 Task: In the  document Respectingdifferencesletter.rtf Insert the command  'Suggesting 'Email the file to   'softage.3@softage.net', with message attached Action Required: This requires your review and response. and file type: Plain Text
Action: Mouse moved to (219, 309)
Screenshot: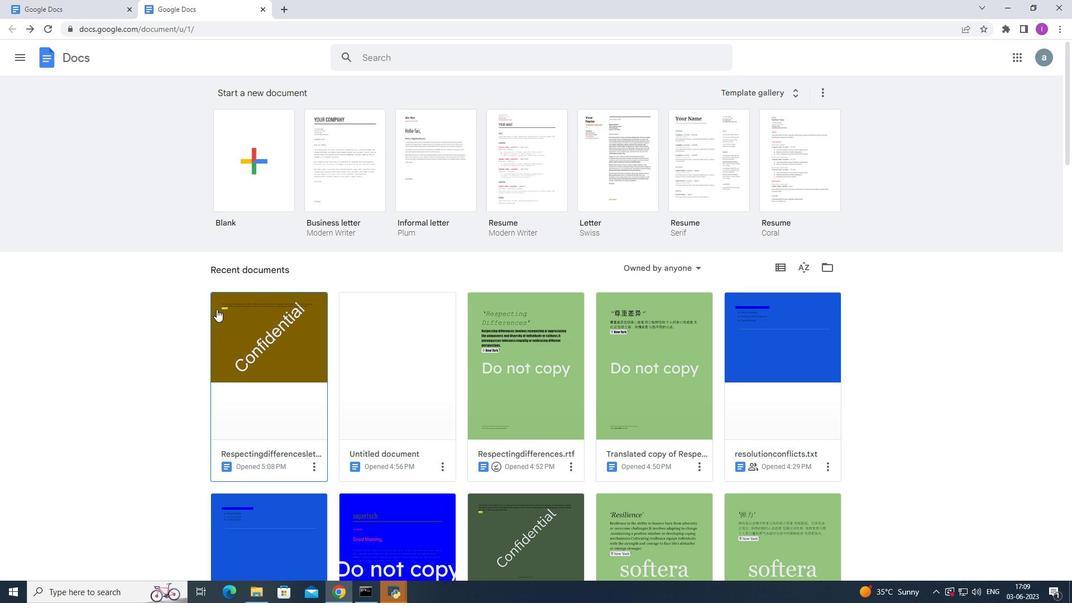 
Action: Mouse pressed left at (219, 309)
Screenshot: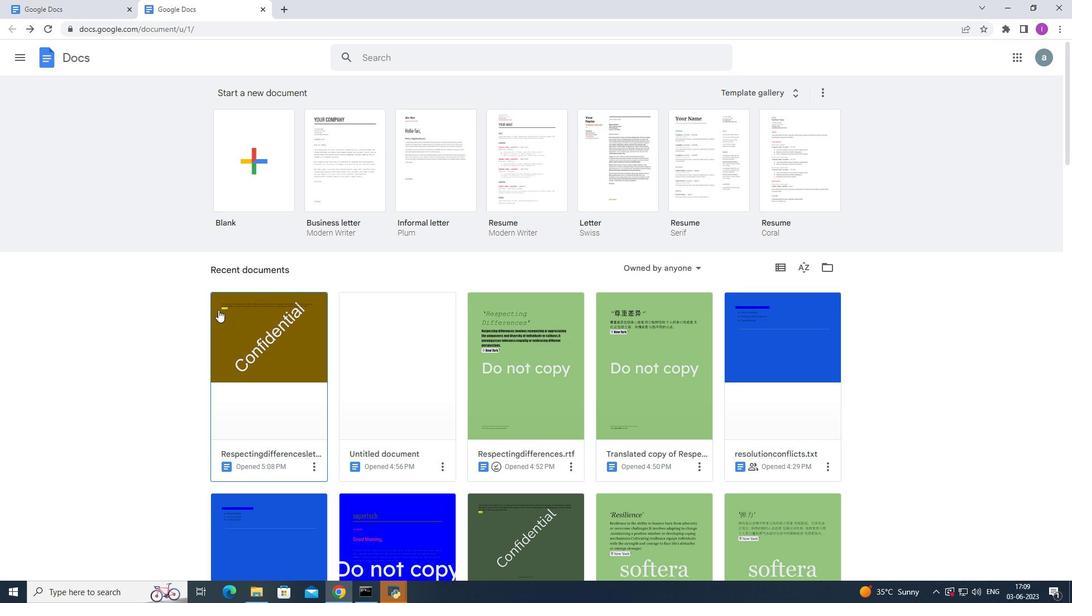 
Action: Mouse moved to (1018, 88)
Screenshot: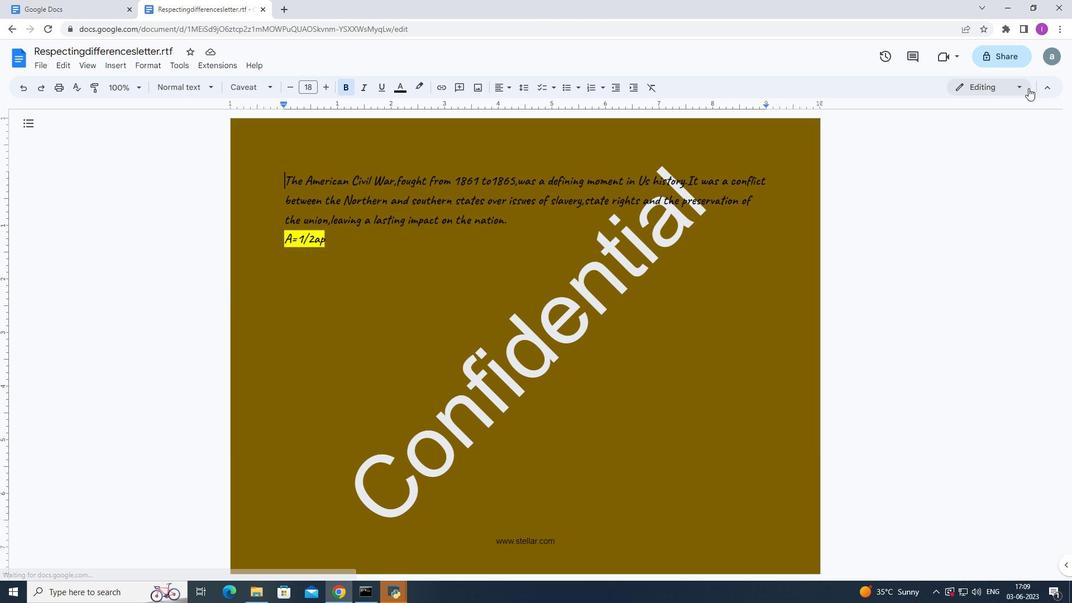 
Action: Mouse pressed left at (1018, 88)
Screenshot: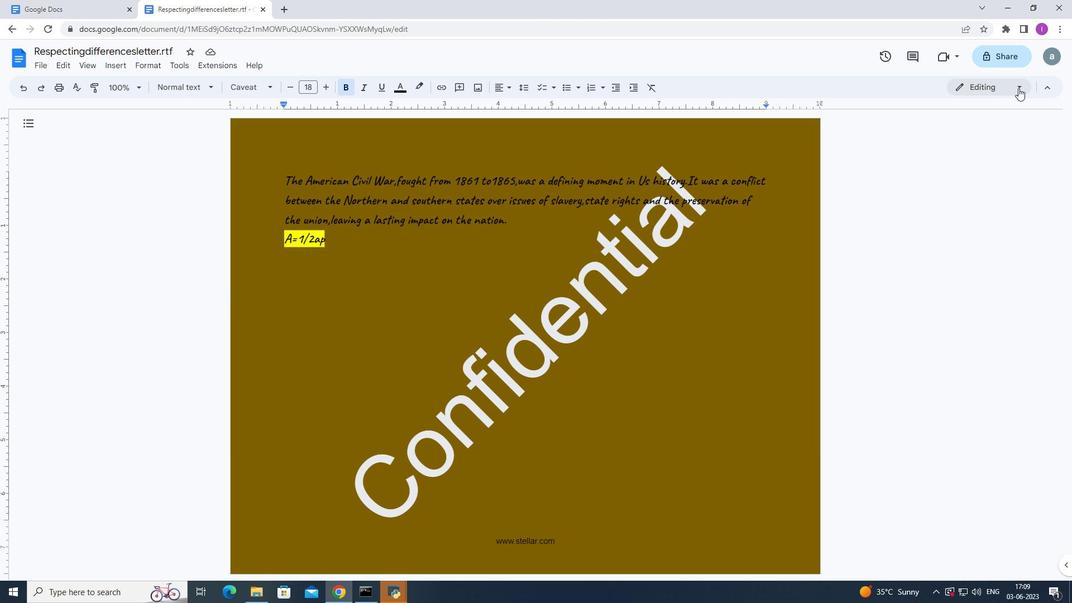 
Action: Mouse moved to (931, 137)
Screenshot: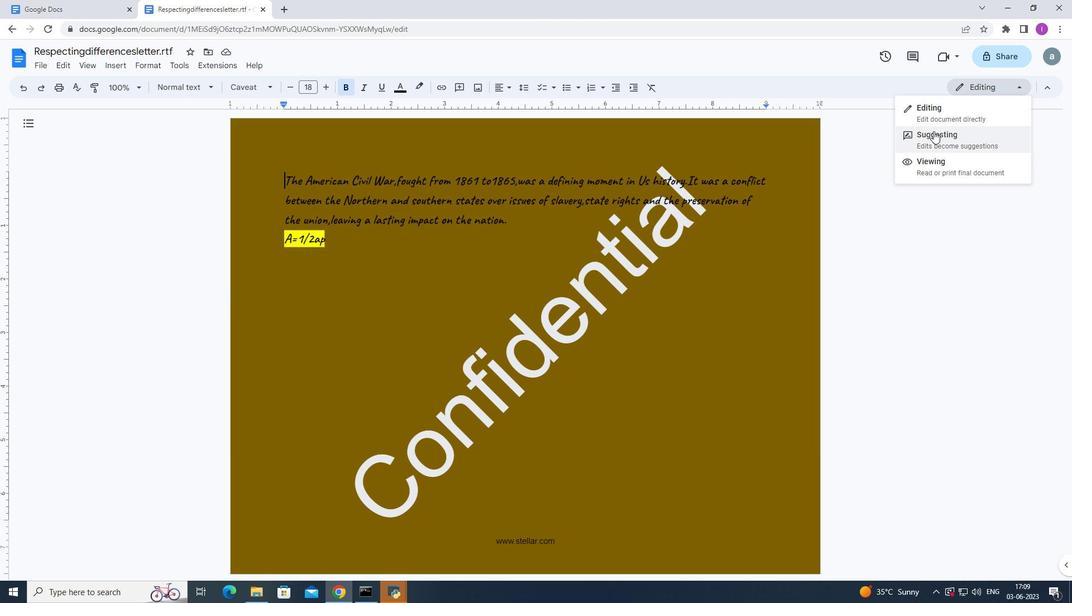 
Action: Mouse pressed left at (931, 137)
Screenshot: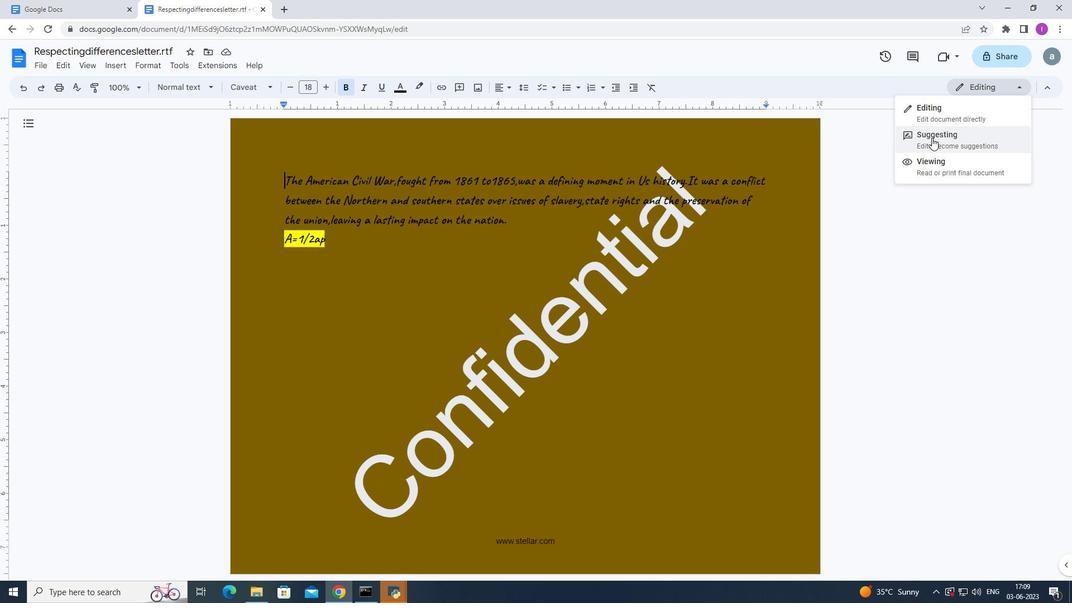 
Action: Mouse moved to (46, 65)
Screenshot: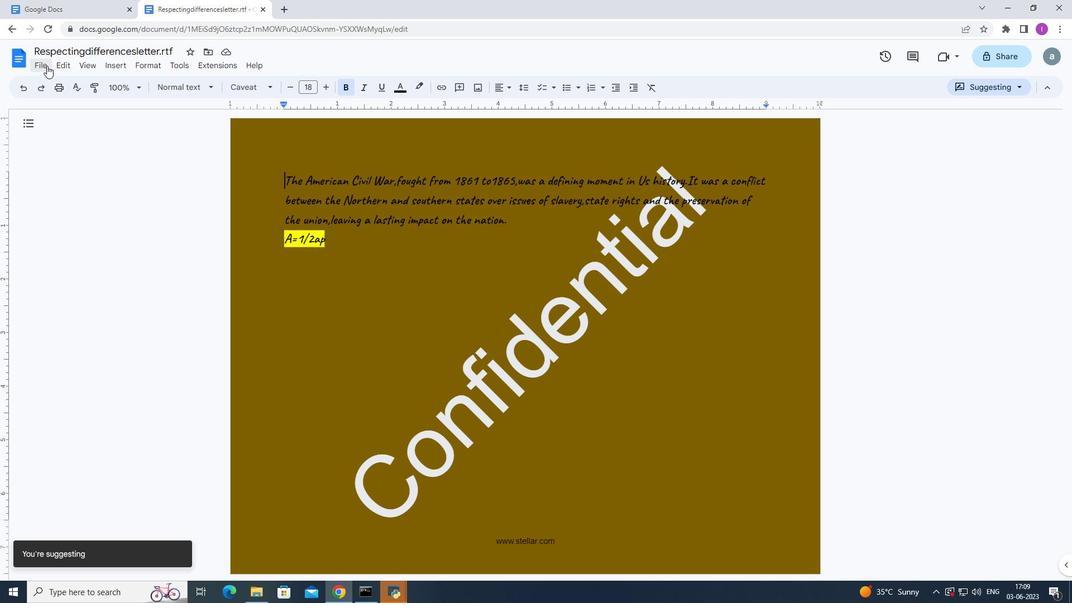 
Action: Mouse pressed left at (46, 65)
Screenshot: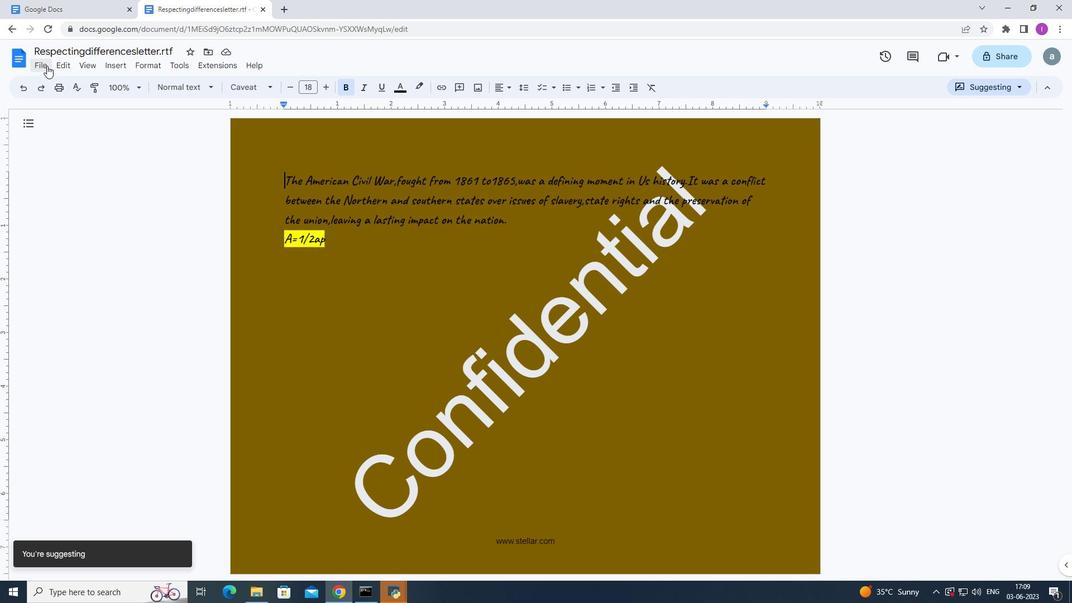 
Action: Mouse moved to (225, 167)
Screenshot: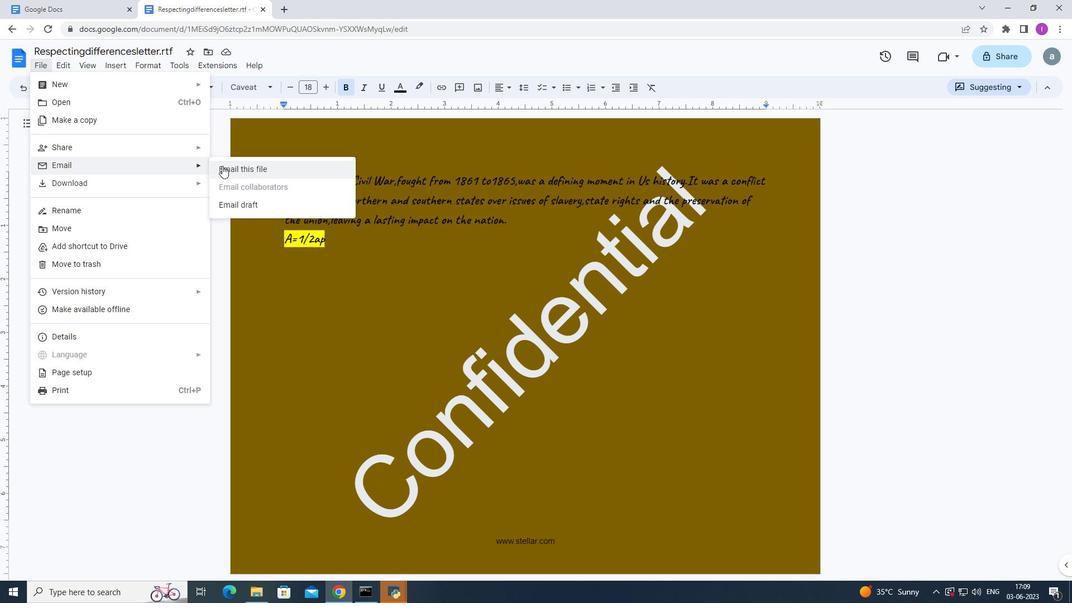 
Action: Mouse pressed left at (225, 167)
Screenshot: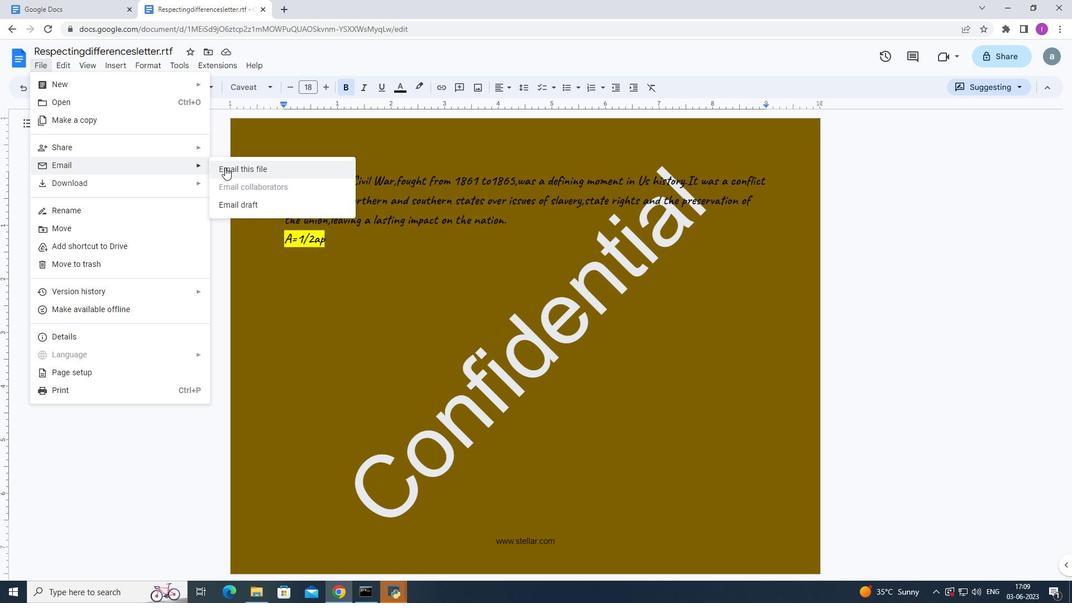 
Action: Mouse moved to (482, 254)
Screenshot: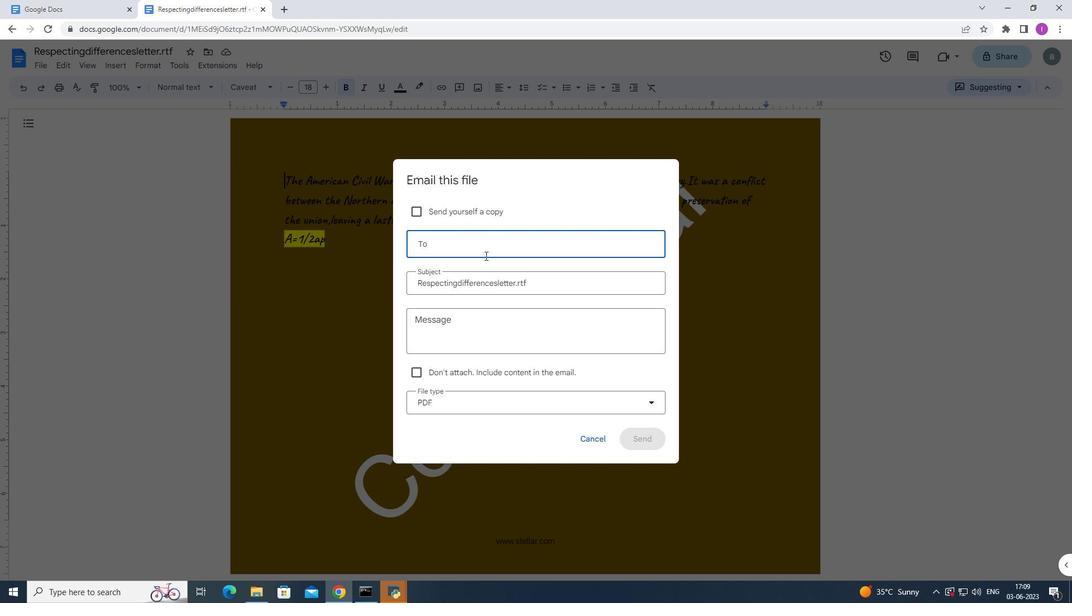 
Action: Key pressed so
Screenshot: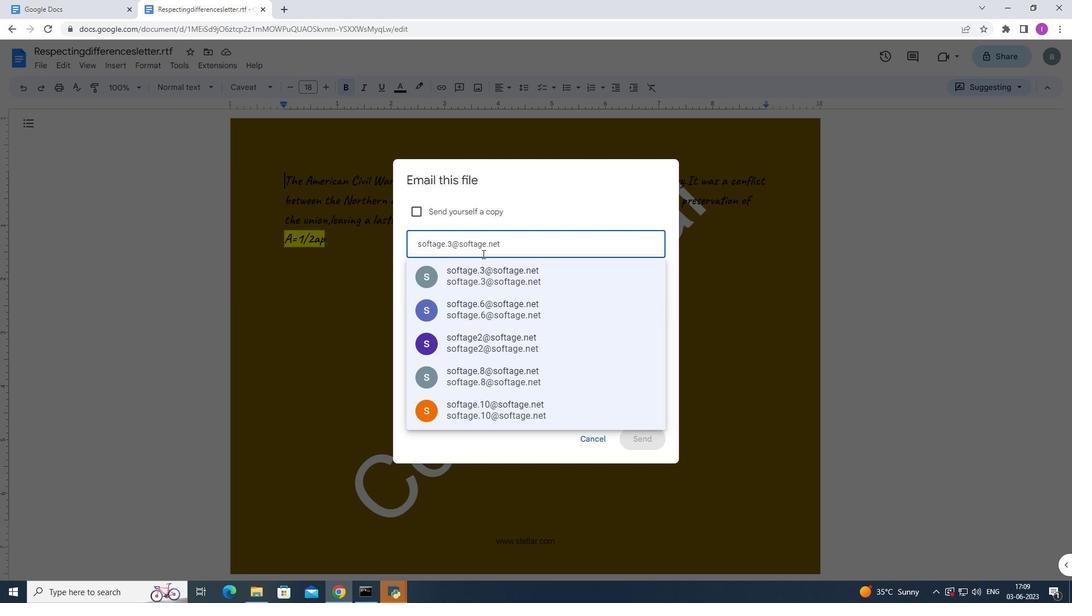 
Action: Mouse moved to (484, 273)
Screenshot: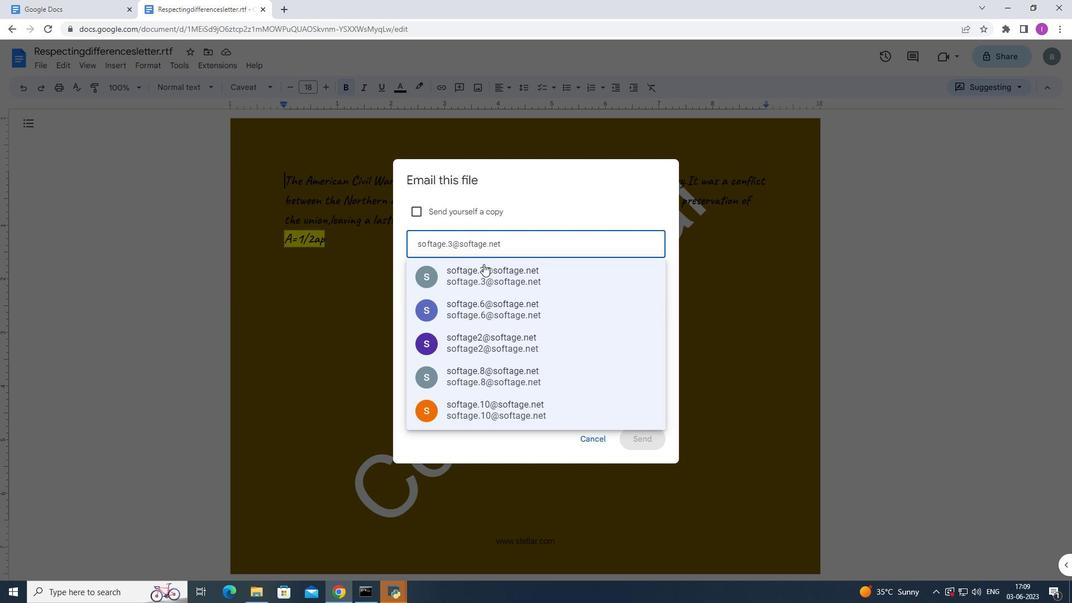 
Action: Mouse pressed left at (484, 273)
Screenshot: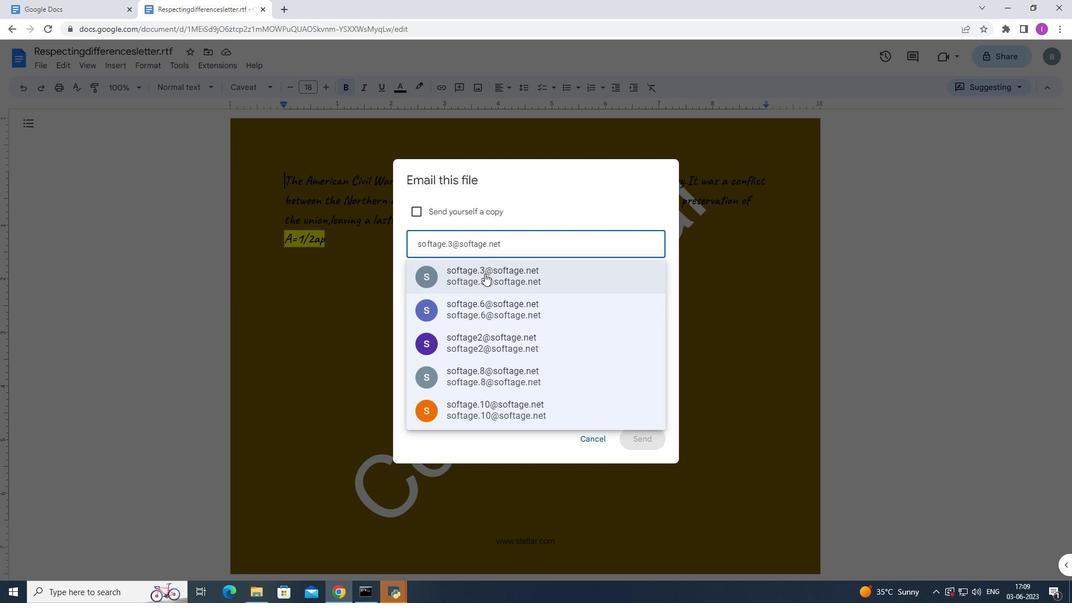 
Action: Mouse moved to (497, 340)
Screenshot: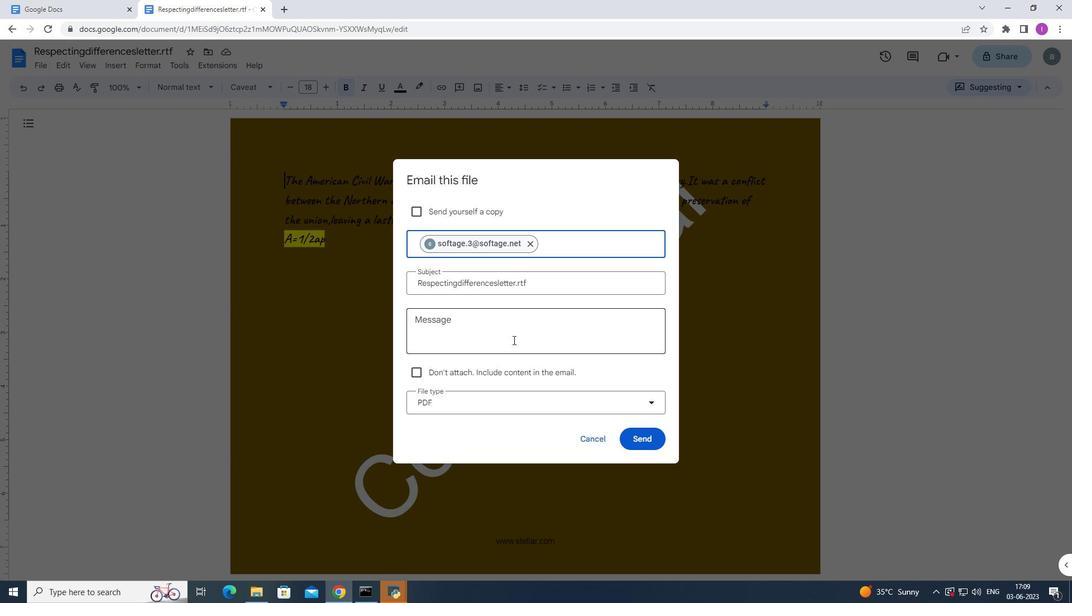 
Action: Mouse pressed left at (497, 340)
Screenshot: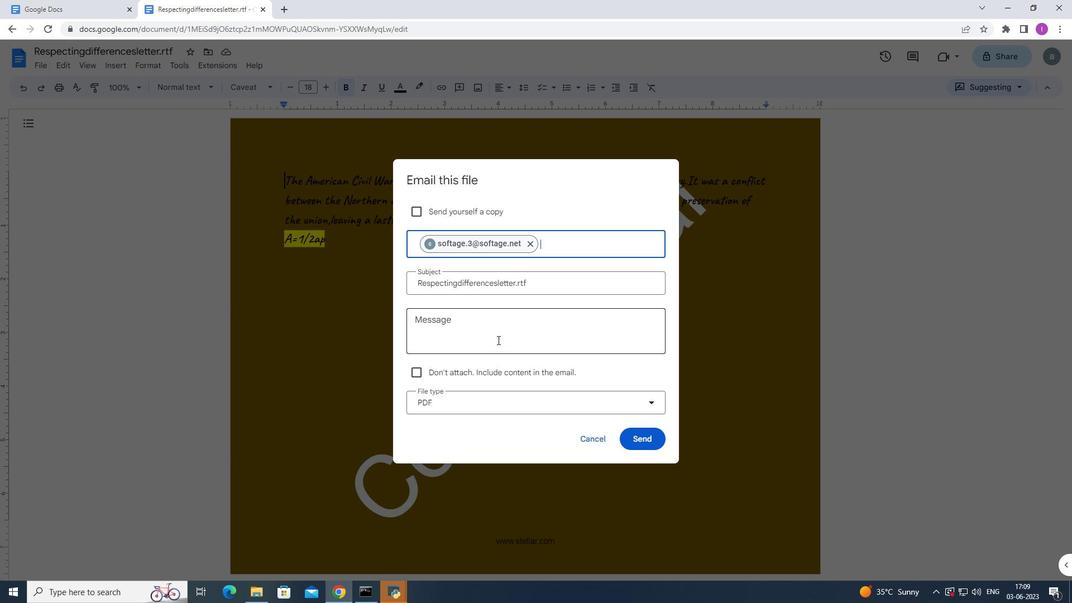 
Action: Mouse moved to (1072, 60)
Screenshot: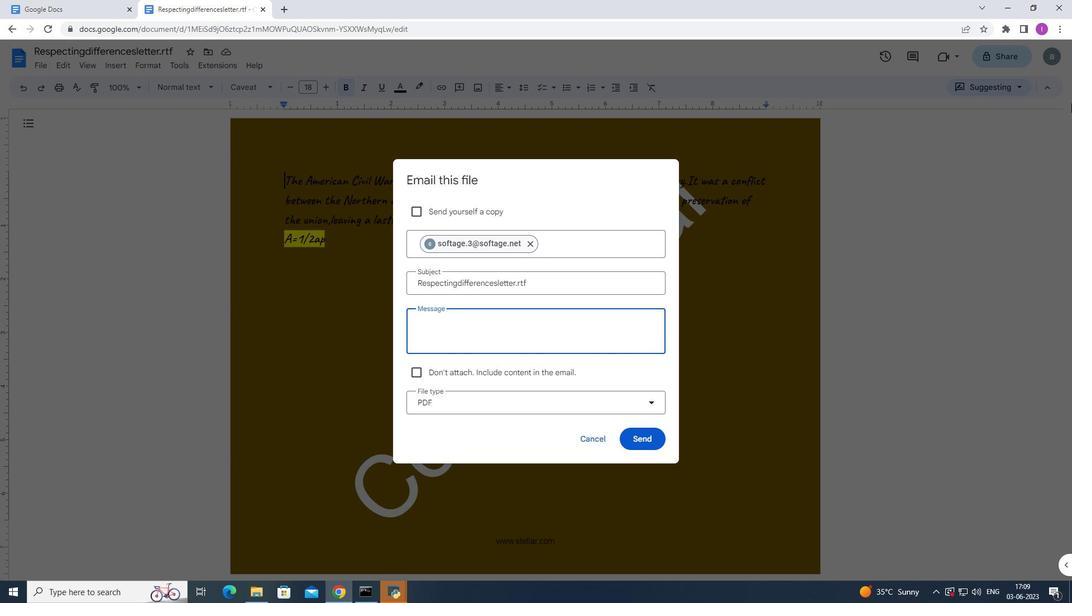 
Action: Key pressed <Key.shift>Action<Key.space><Key.shift>Required<Key.shift>:<Key.shift>Thisrequires
Screenshot: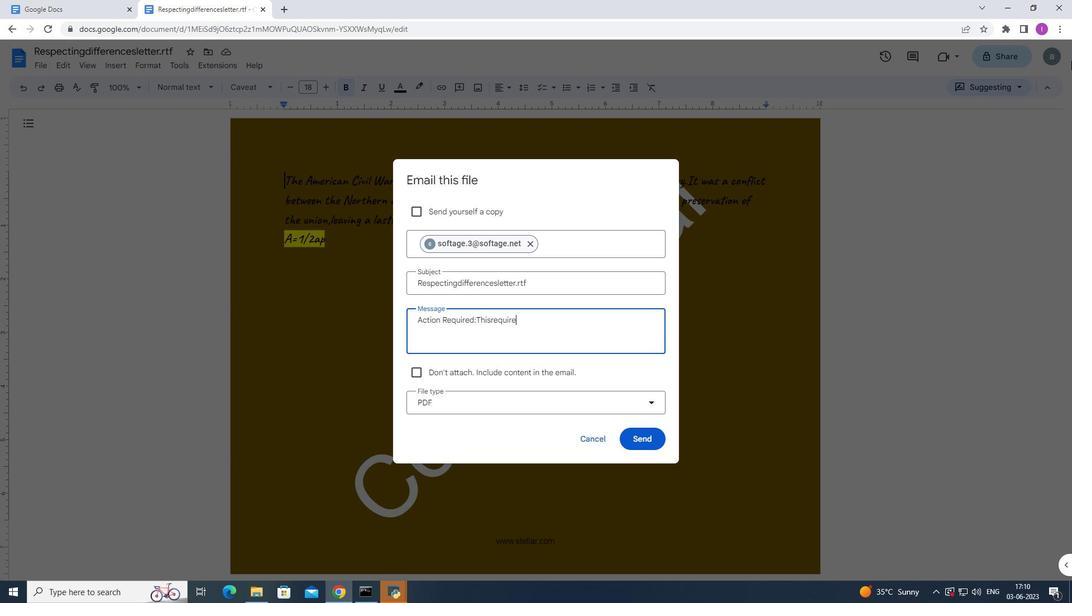 
Action: Mouse moved to (475, 319)
Screenshot: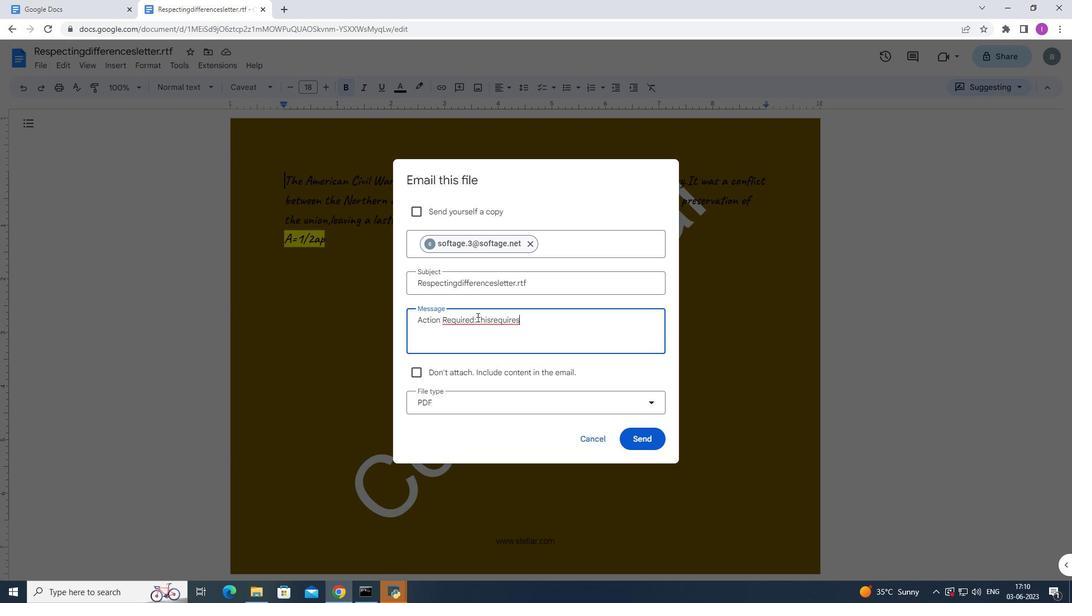 
Action: Mouse pressed left at (475, 319)
Screenshot: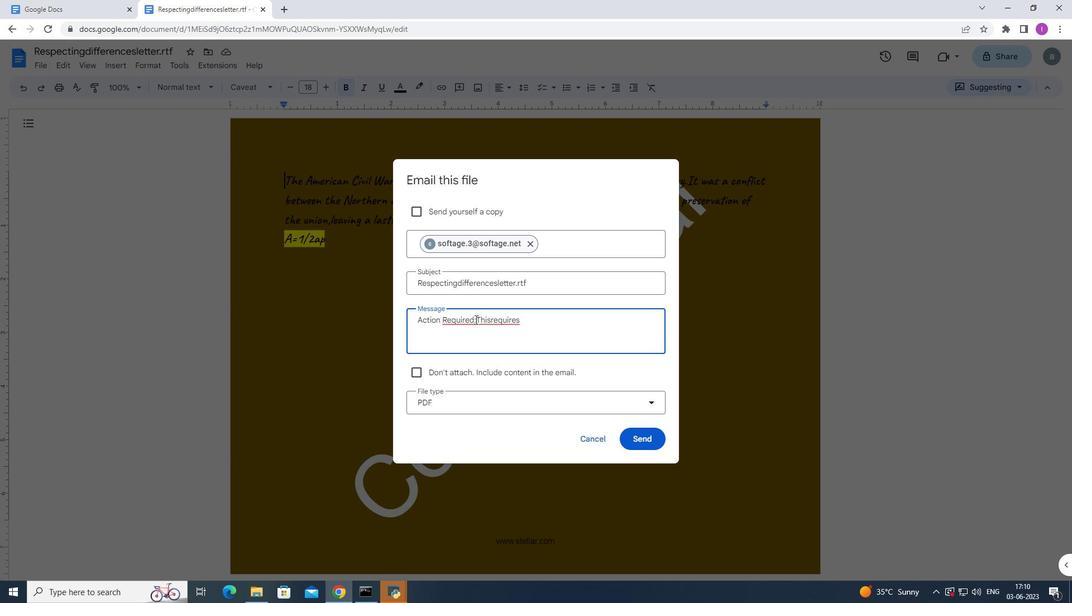 
Action: Mouse moved to (476, 319)
Screenshot: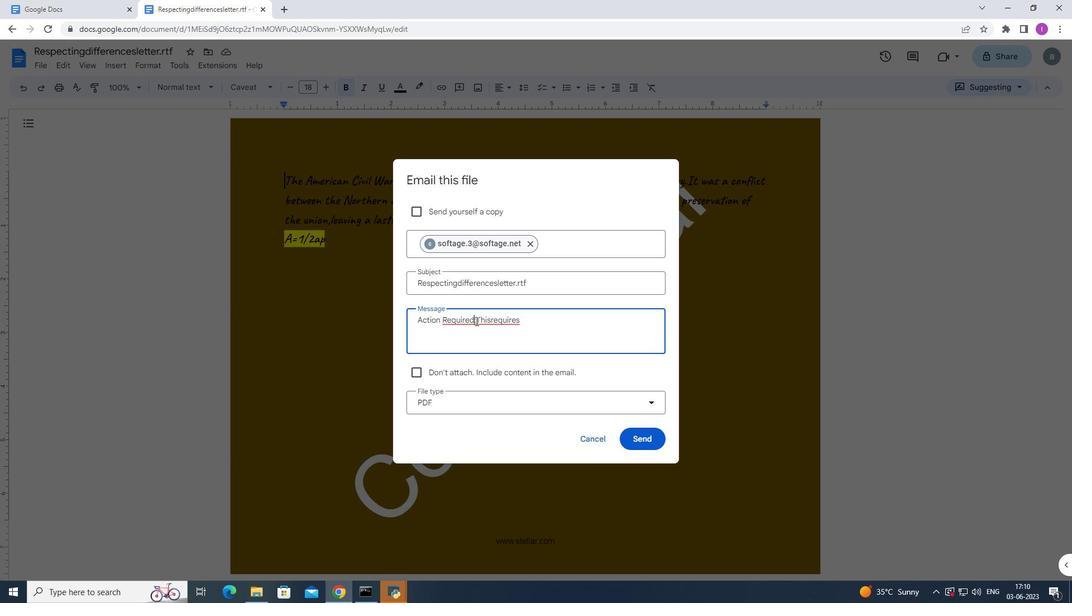 
Action: Mouse pressed left at (476, 319)
Screenshot: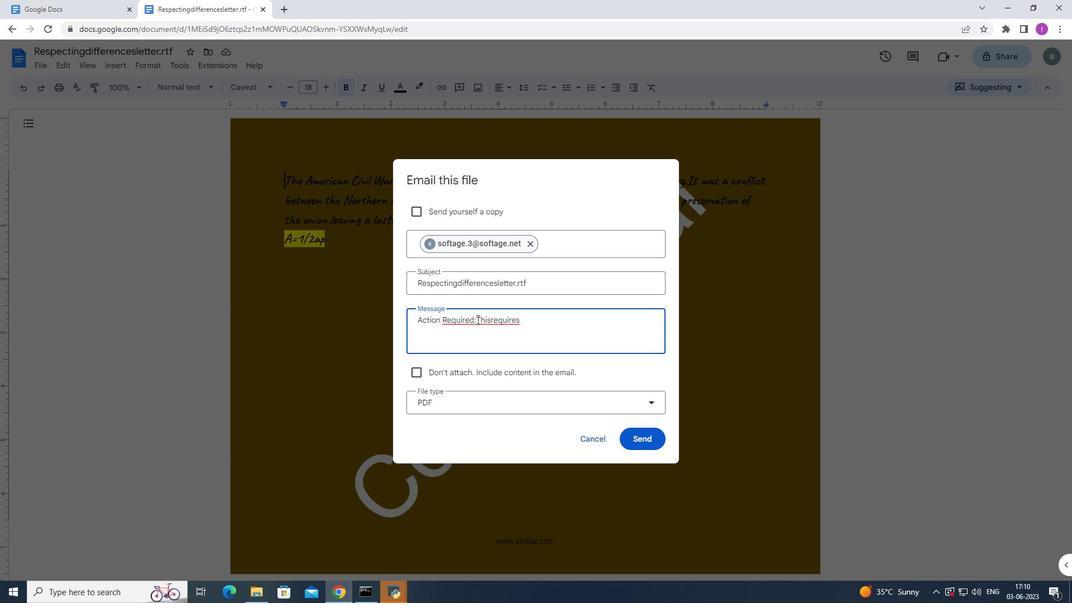 
Action: Mouse moved to (476, 320)
Screenshot: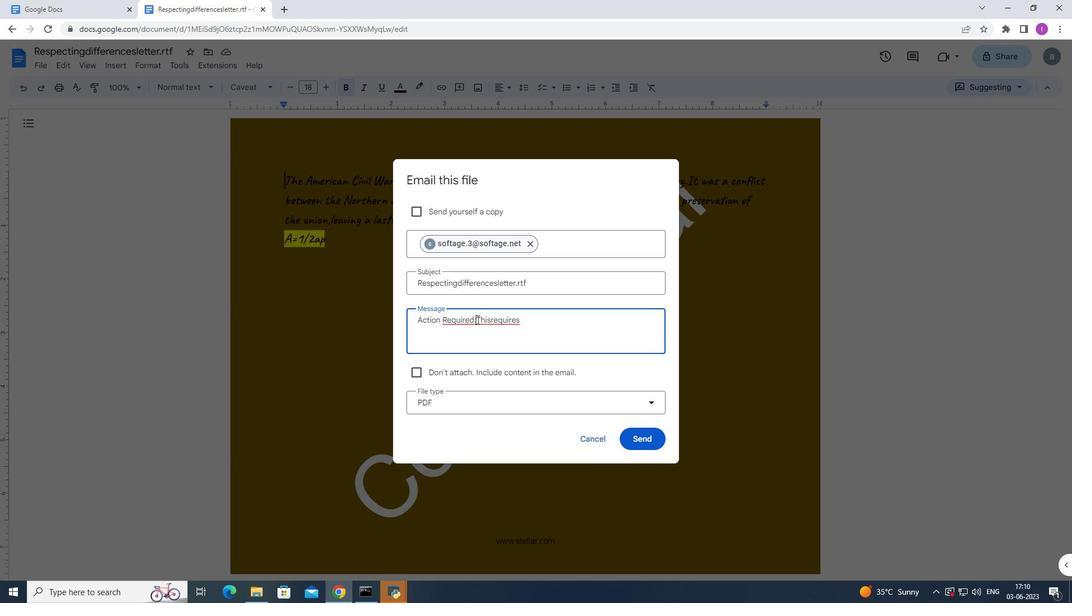 
Action: Key pressed <Key.space>
Screenshot: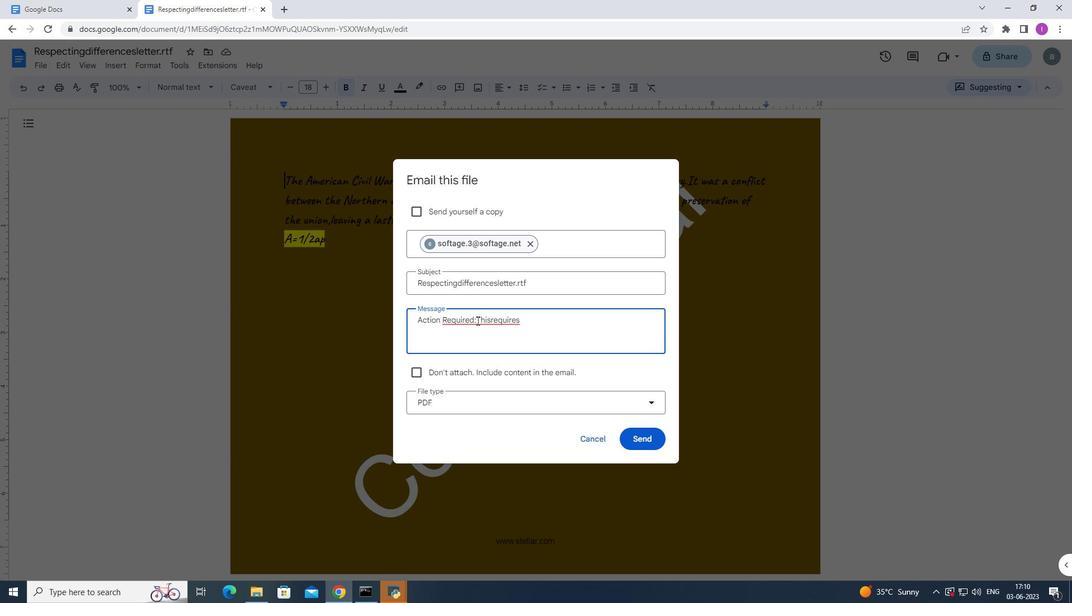 
Action: Mouse moved to (499, 322)
Screenshot: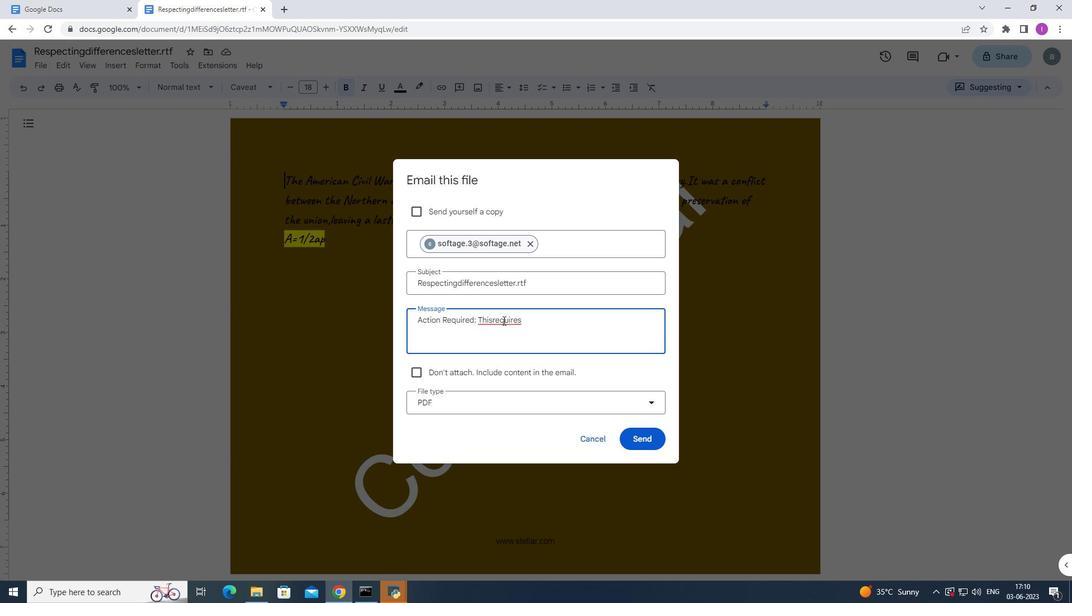 
Action: Mouse pressed left at (499, 322)
Screenshot: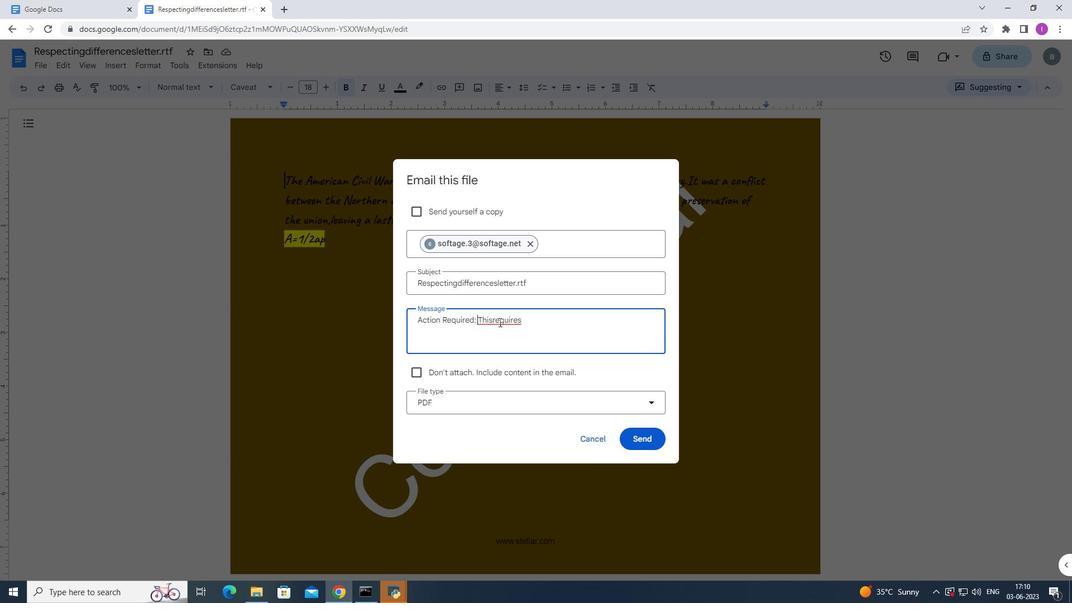 
Action: Key pressed <Key.space>
Screenshot: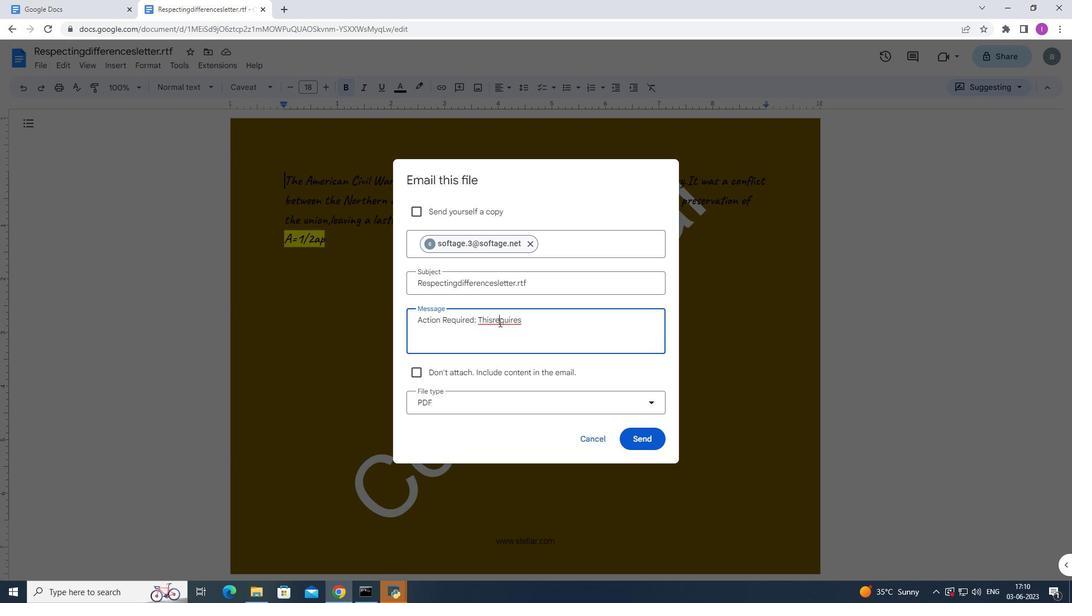 
Action: Mouse moved to (531, 320)
Screenshot: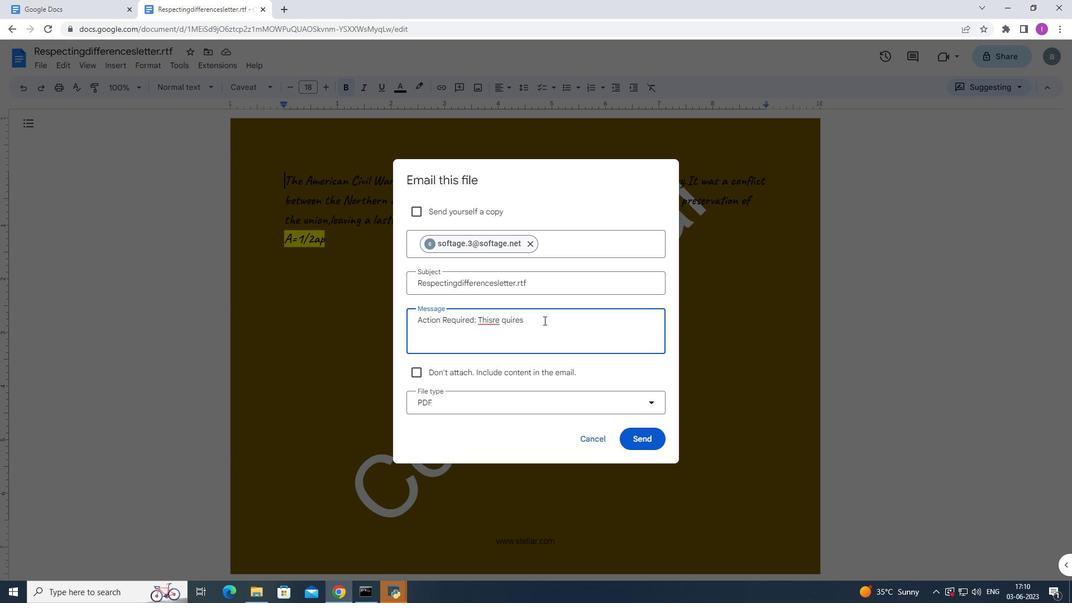 
Action: Mouse pressed left at (531, 320)
Screenshot: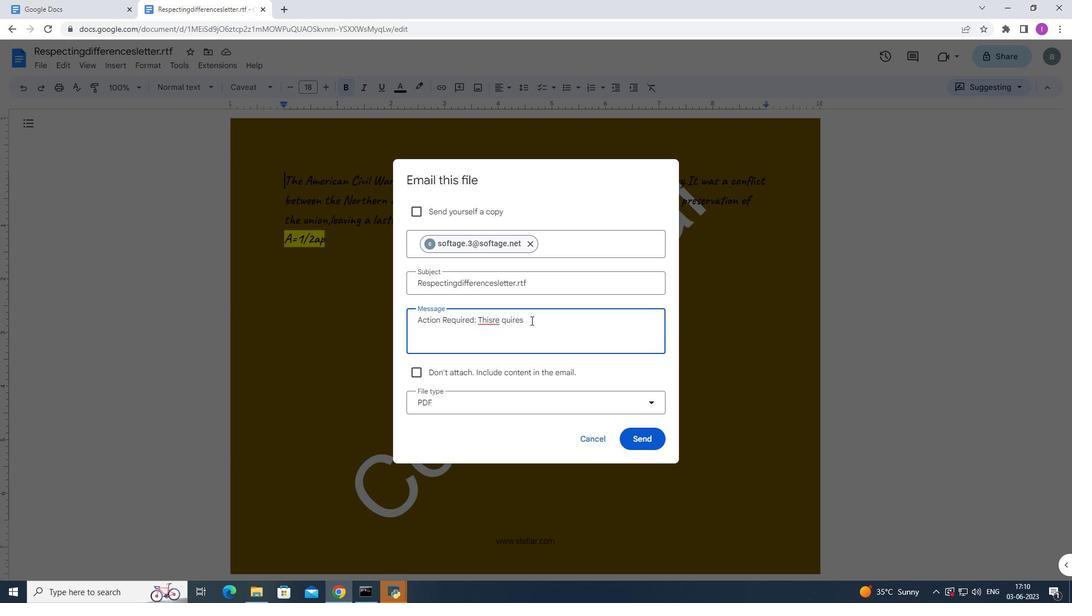 
Action: Mouse moved to (840, 193)
Screenshot: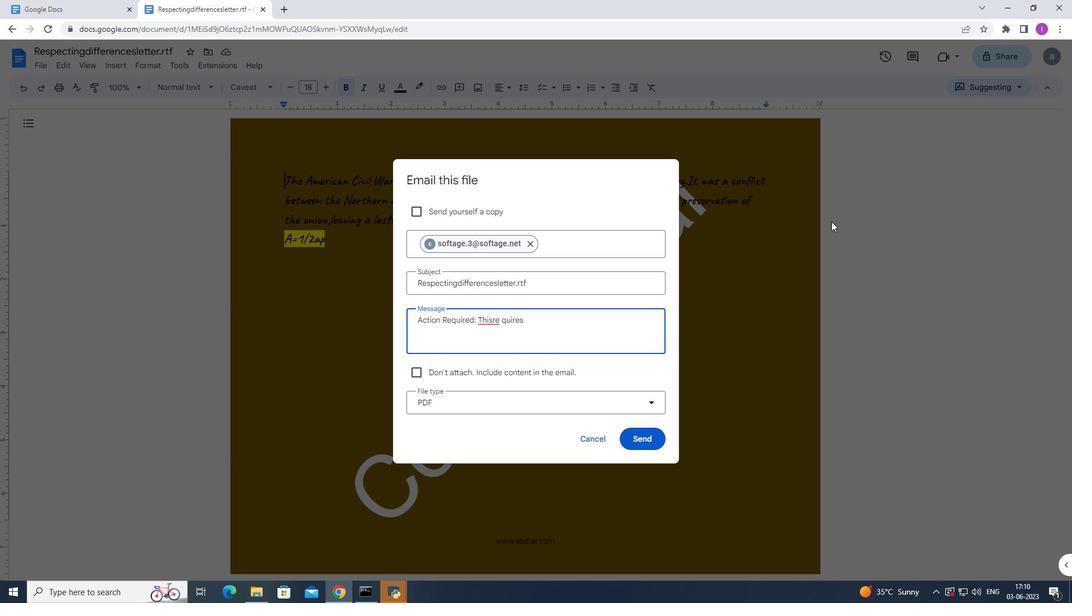 
Action: Key pressed <Key.space>
Screenshot: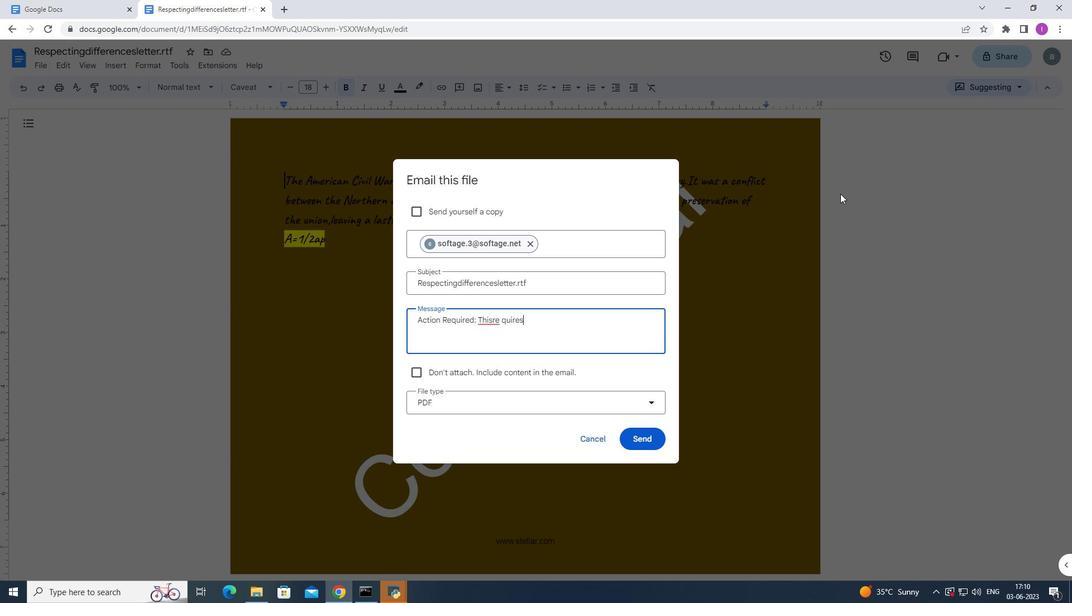 
Action: Mouse moved to (492, 319)
Screenshot: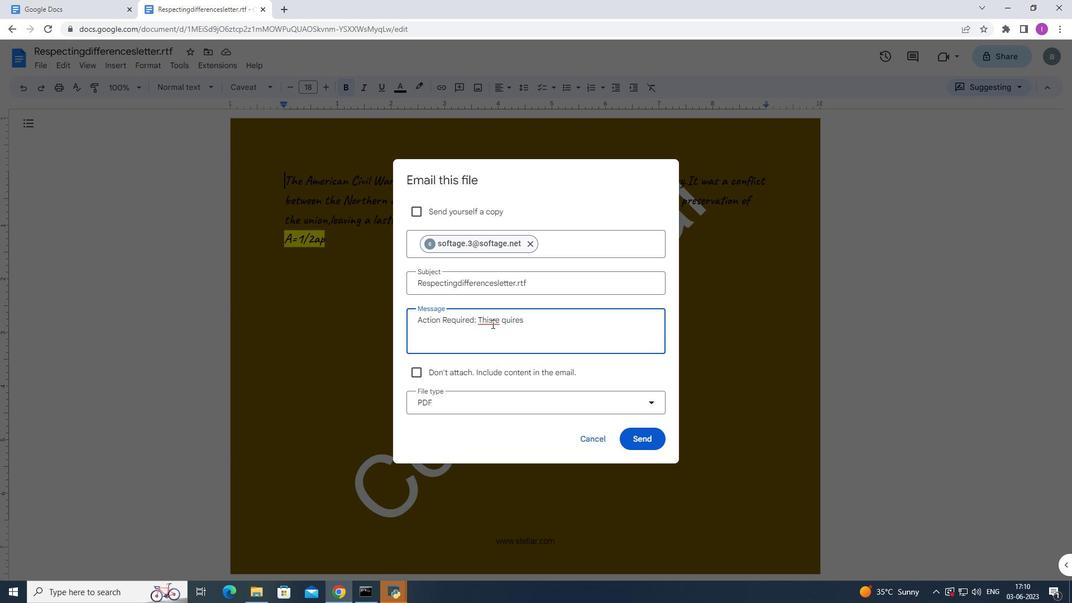 
Action: Mouse pressed left at (492, 319)
Screenshot: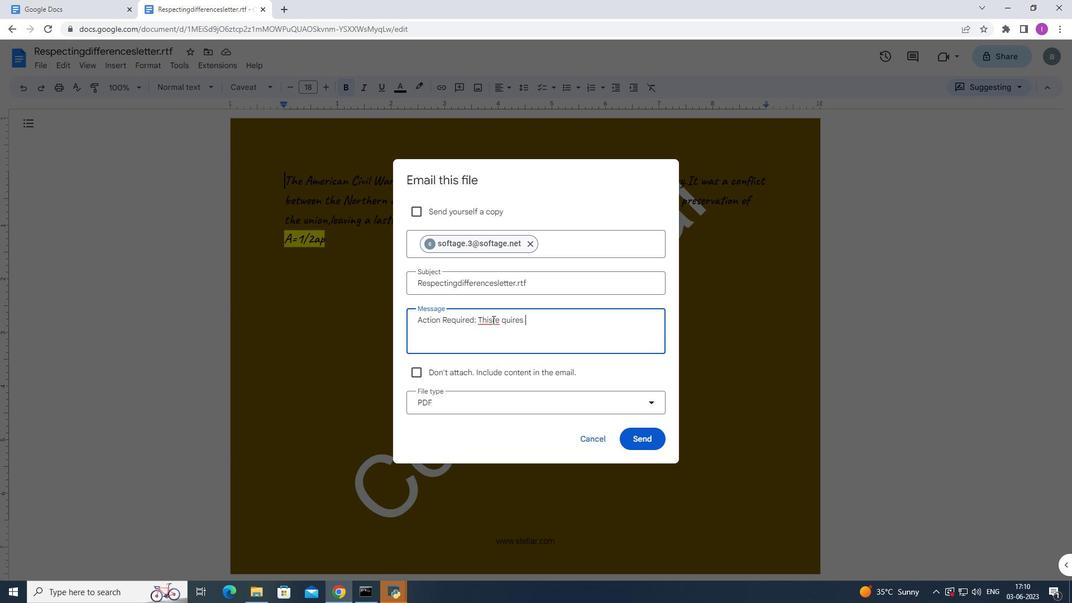 
Action: Key pressed <Key.space>
Screenshot: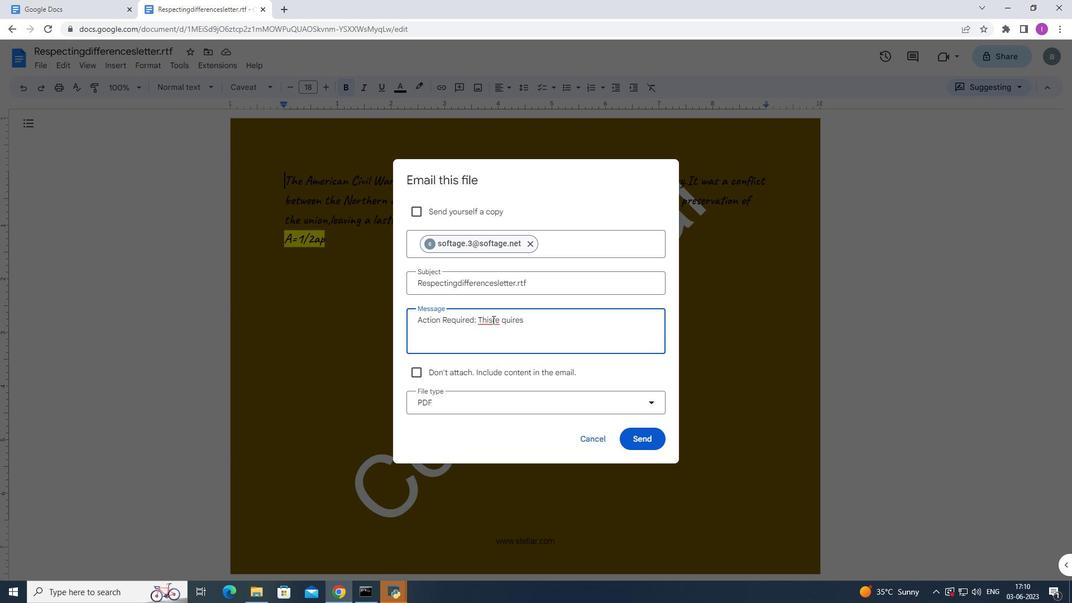 
Action: Mouse moved to (503, 319)
Screenshot: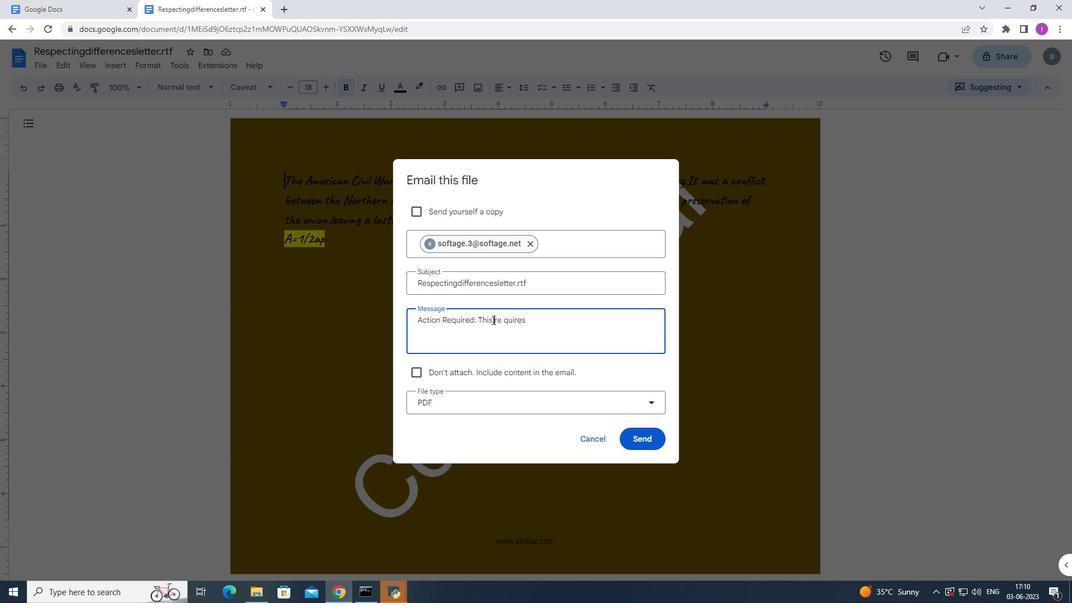 
Action: Mouse pressed left at (503, 319)
Screenshot: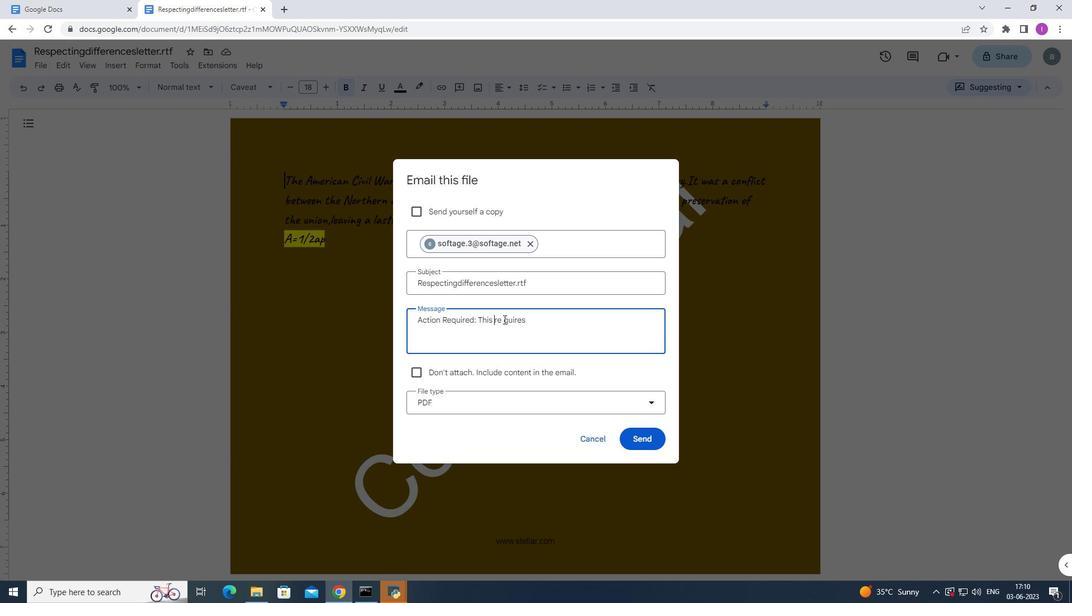 
Action: Key pressed <Key.backspace>
Screenshot: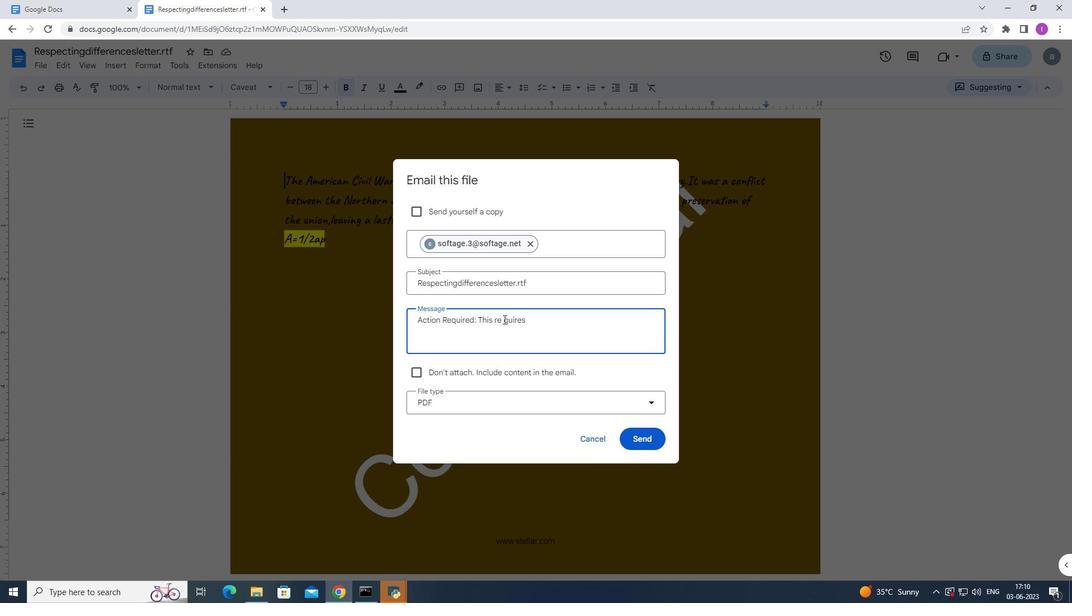 
Action: Mouse moved to (541, 325)
Screenshot: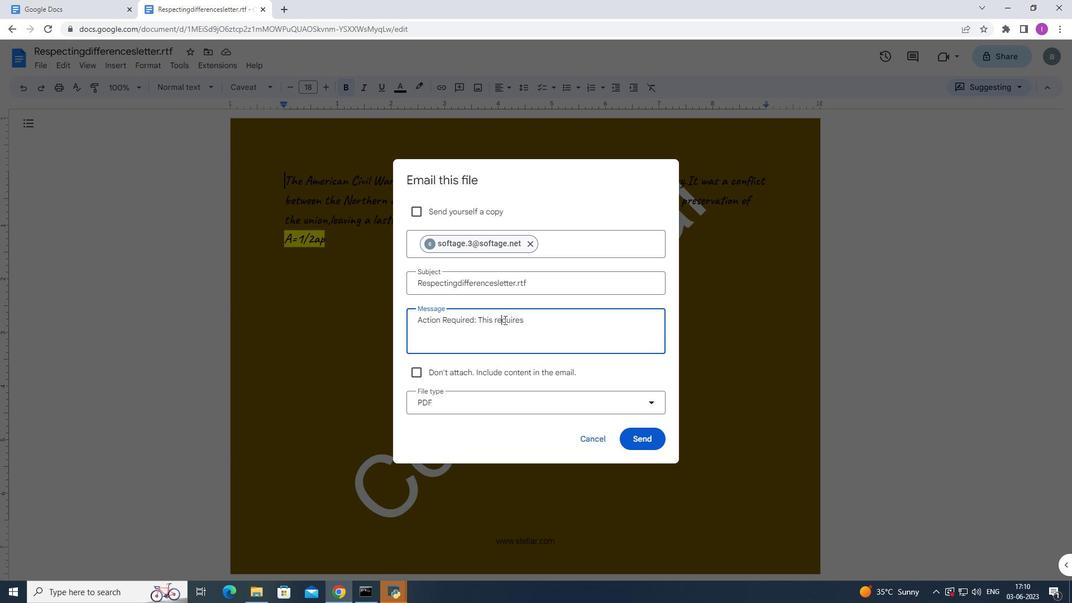 
Action: Mouse pressed left at (541, 325)
Screenshot: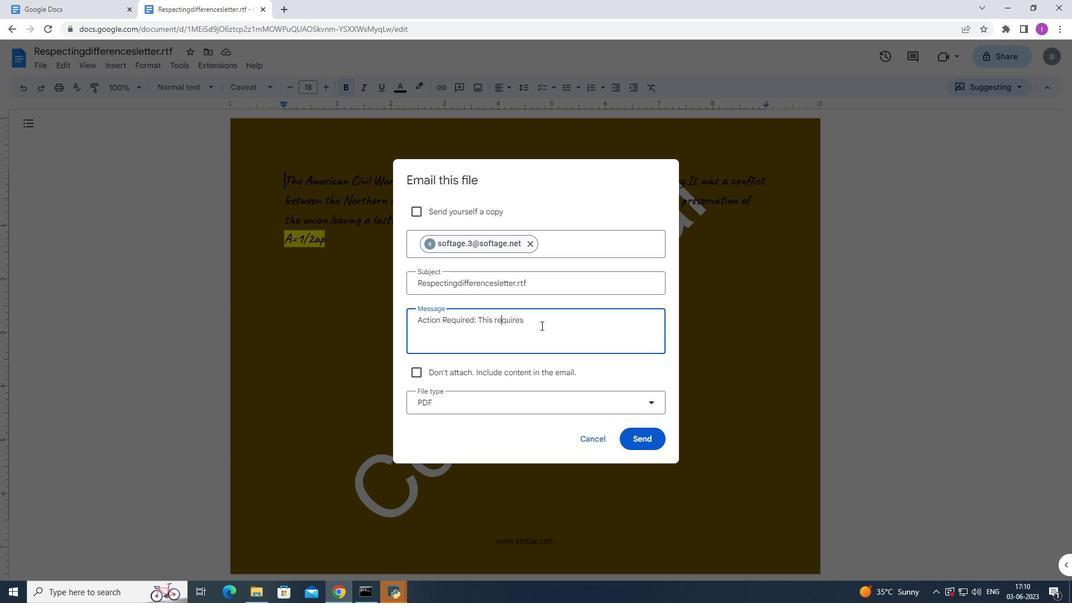 
Action: Mouse moved to (557, 256)
Screenshot: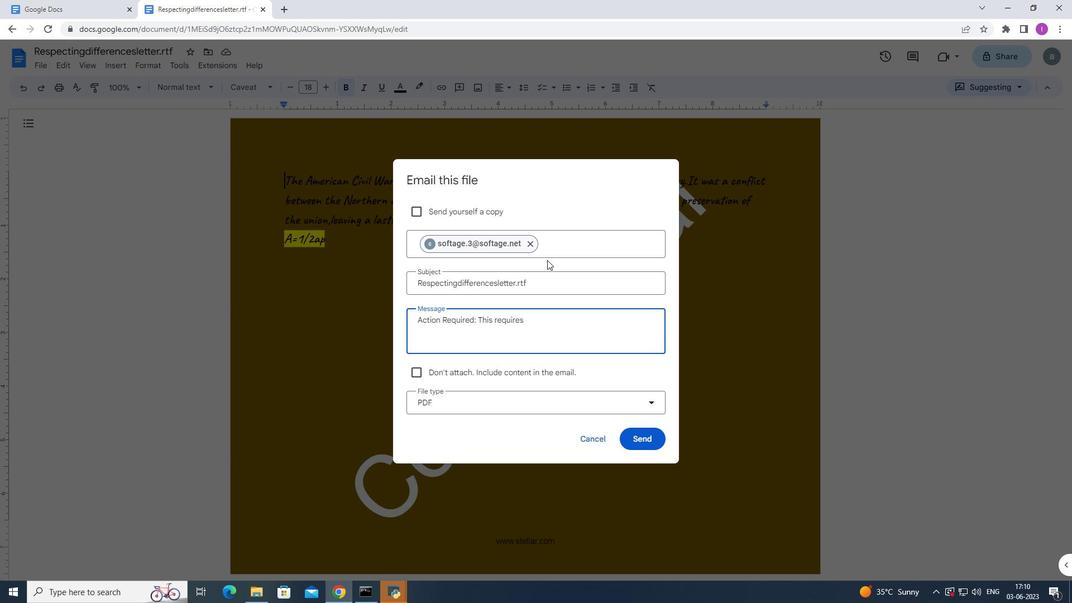 
Action: Key pressed yi<Key.backspace>our<Key.space>review<Key.space>and<Key.space>response.
Screenshot: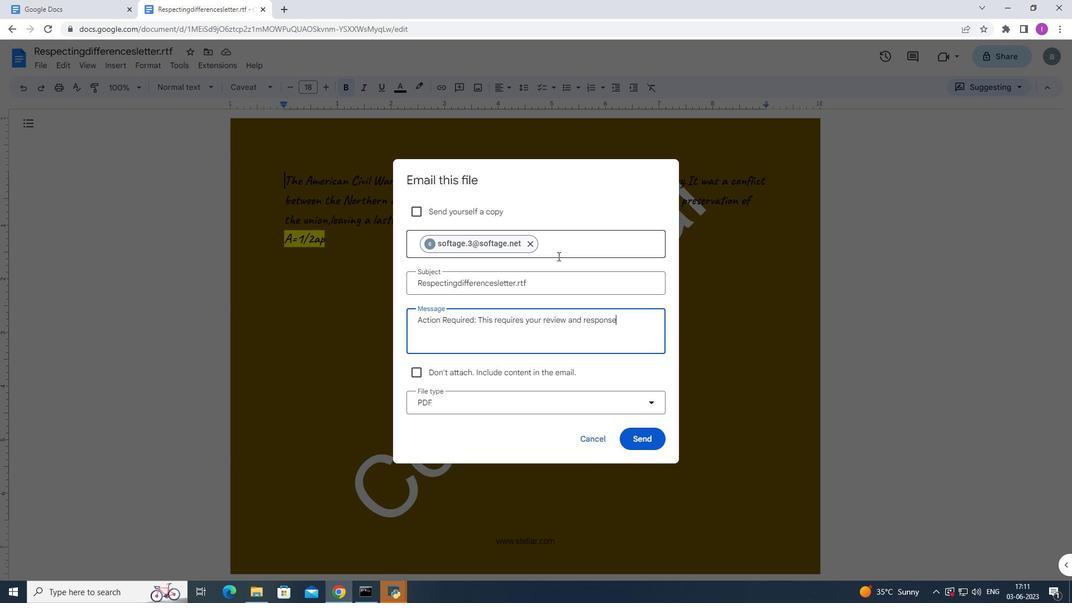 
Action: Mouse moved to (653, 404)
Screenshot: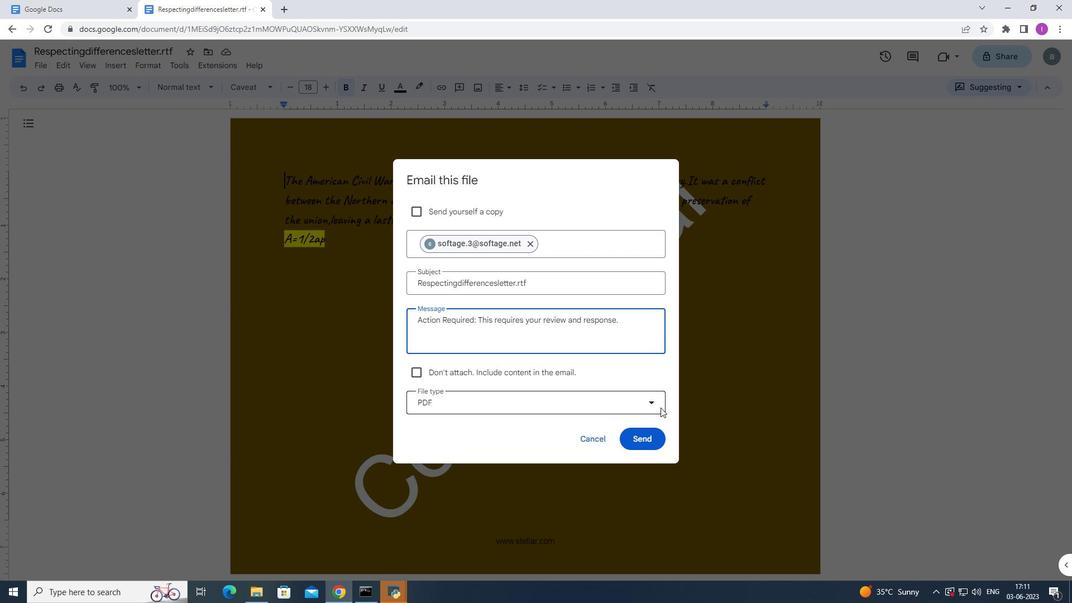 
Action: Mouse pressed left at (653, 404)
Screenshot: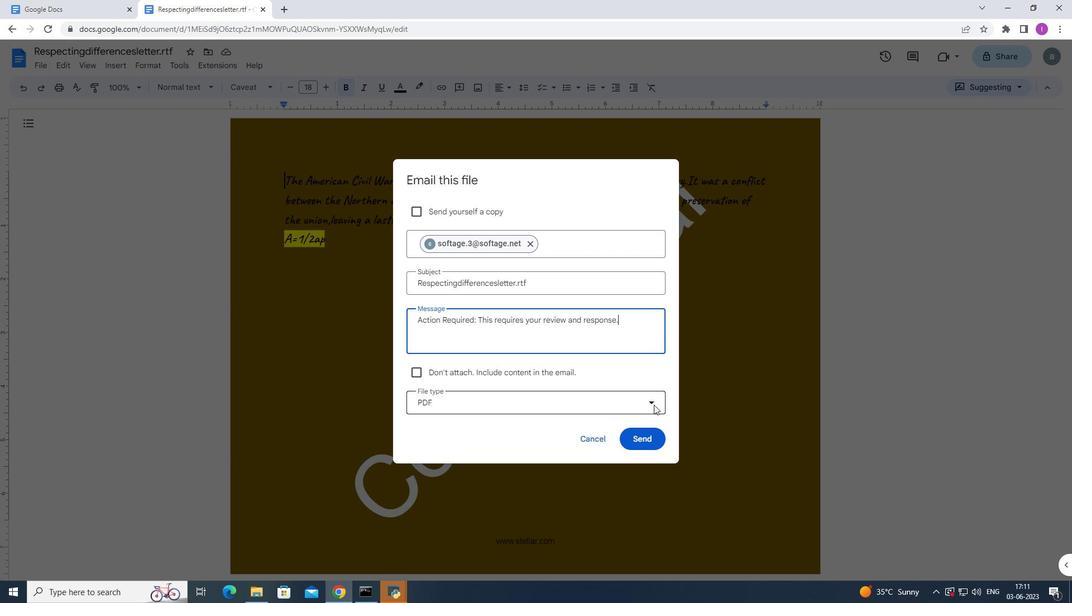 
Action: Mouse moved to (461, 516)
Screenshot: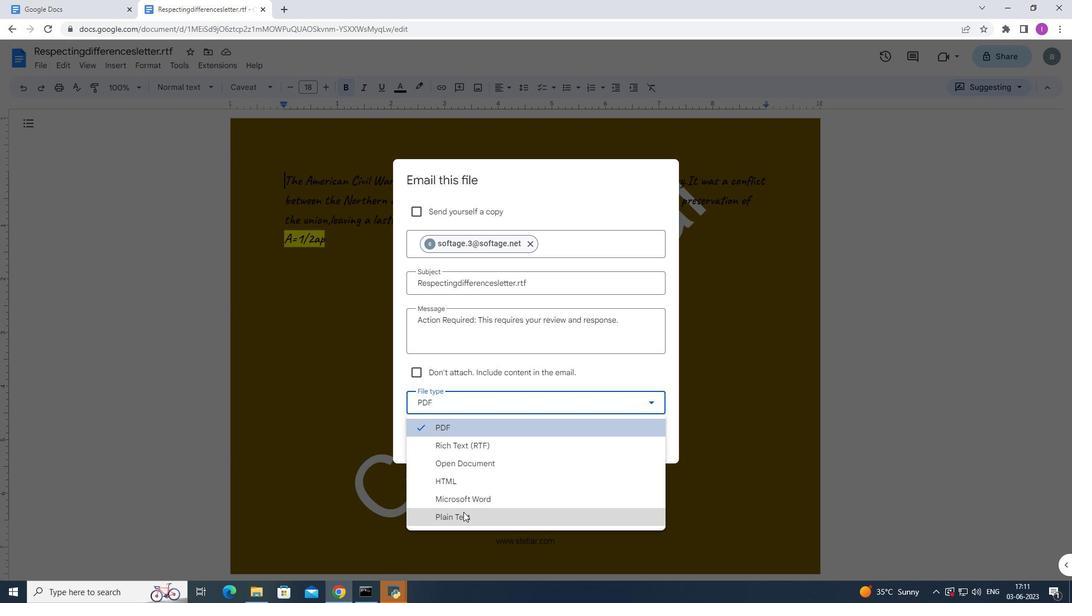 
Action: Mouse pressed left at (461, 516)
Screenshot: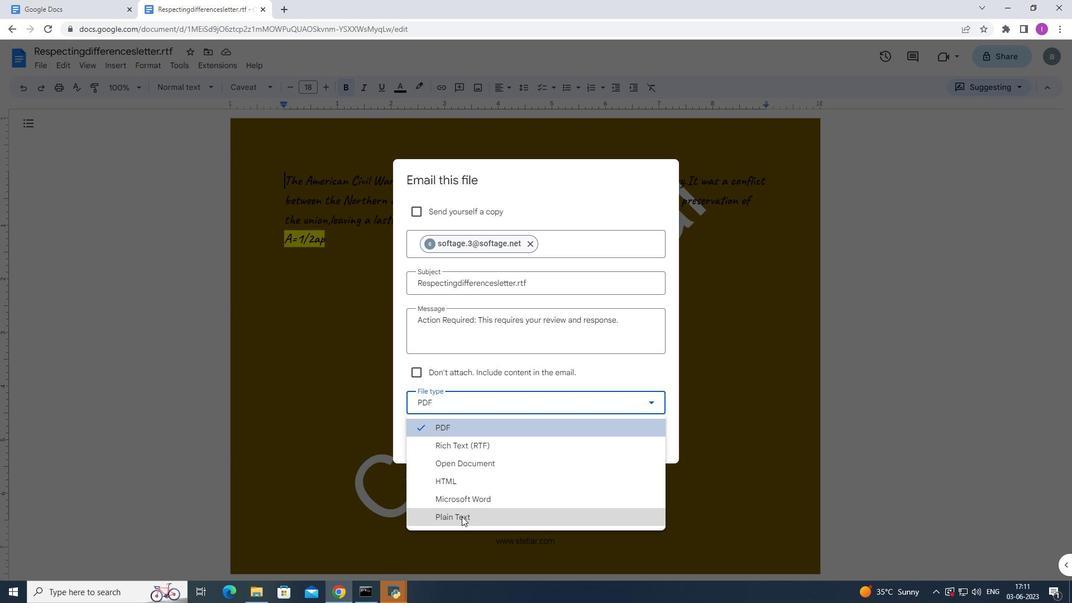 
Action: Mouse moved to (632, 443)
Screenshot: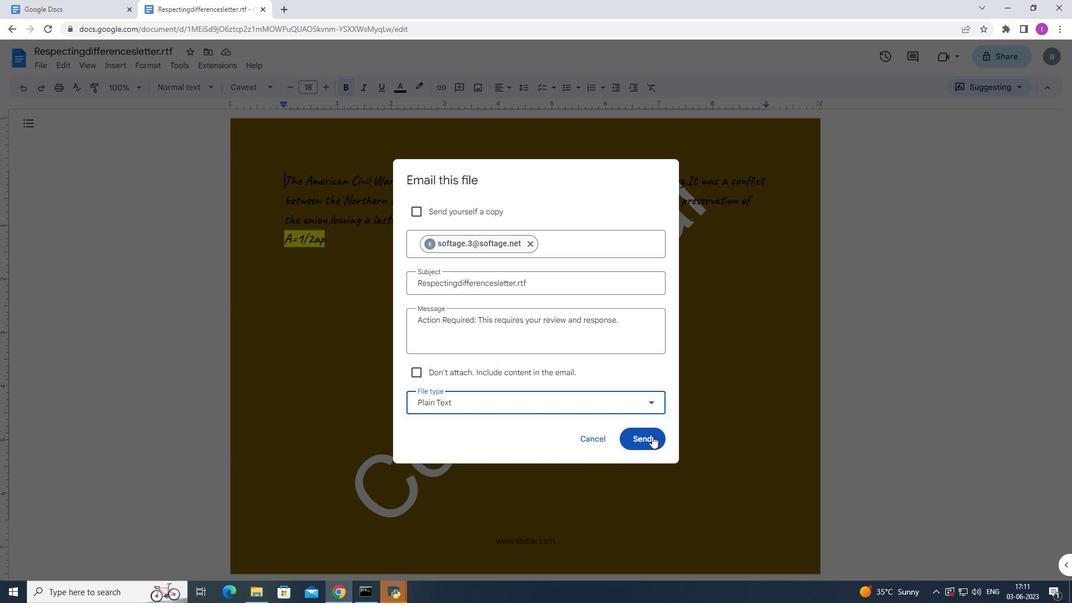 
Action: Mouse pressed left at (632, 443)
Screenshot: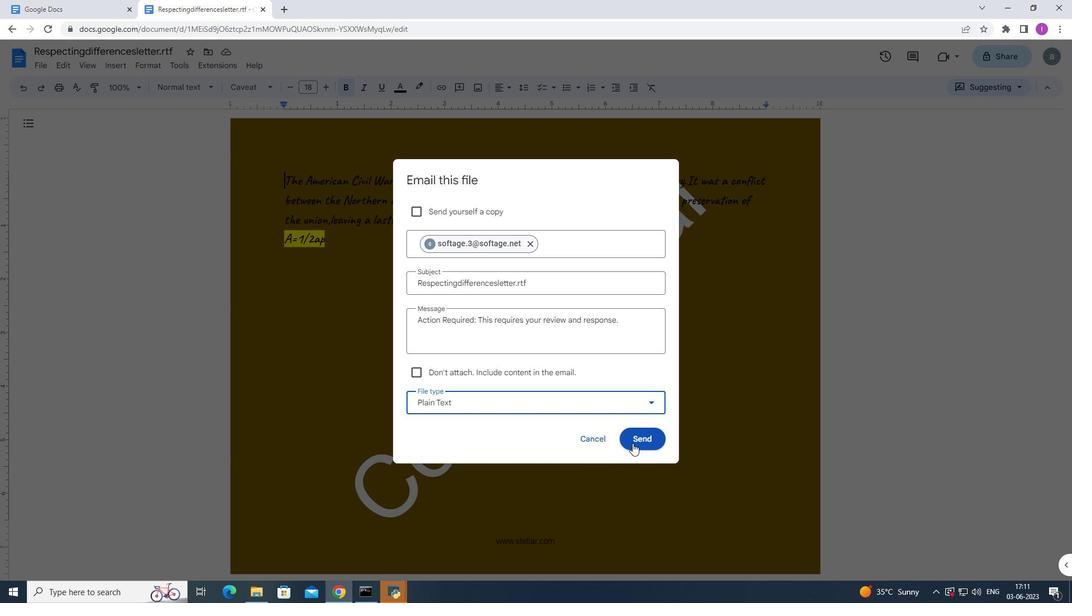 
Action: Mouse moved to (330, 203)
Screenshot: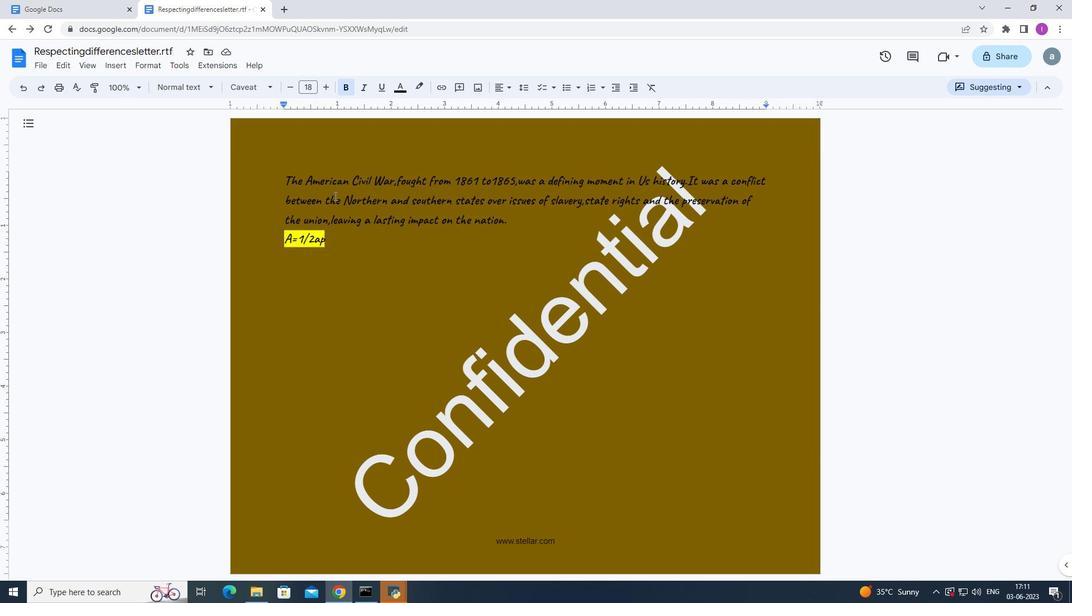 
